 Task: In the Contact  ArianaAllen91@Outlook.com, schedule and save the meeting with title: 'Collaborative Discussion', Select date: '23 August, 2023', select start time: 10:30:AM. Add location in person New York with meeting description: Kindly join this meeting to understand Product Demo and Service Presentation.. Logged in from softage.1@softage.net
Action: Mouse moved to (86, 52)
Screenshot: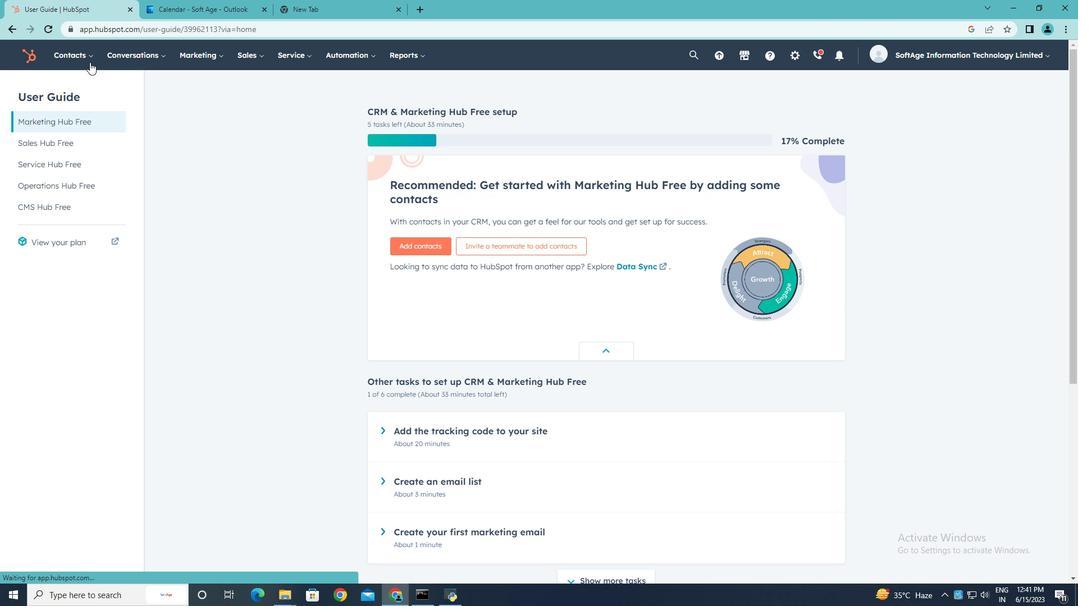 
Action: Mouse pressed left at (86, 52)
Screenshot: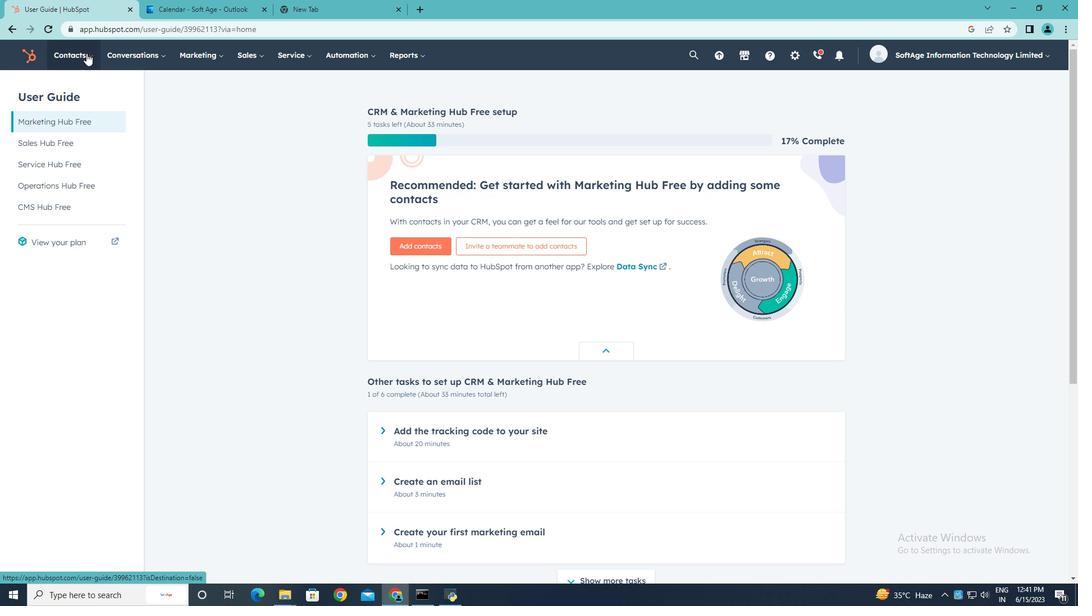 
Action: Mouse moved to (76, 89)
Screenshot: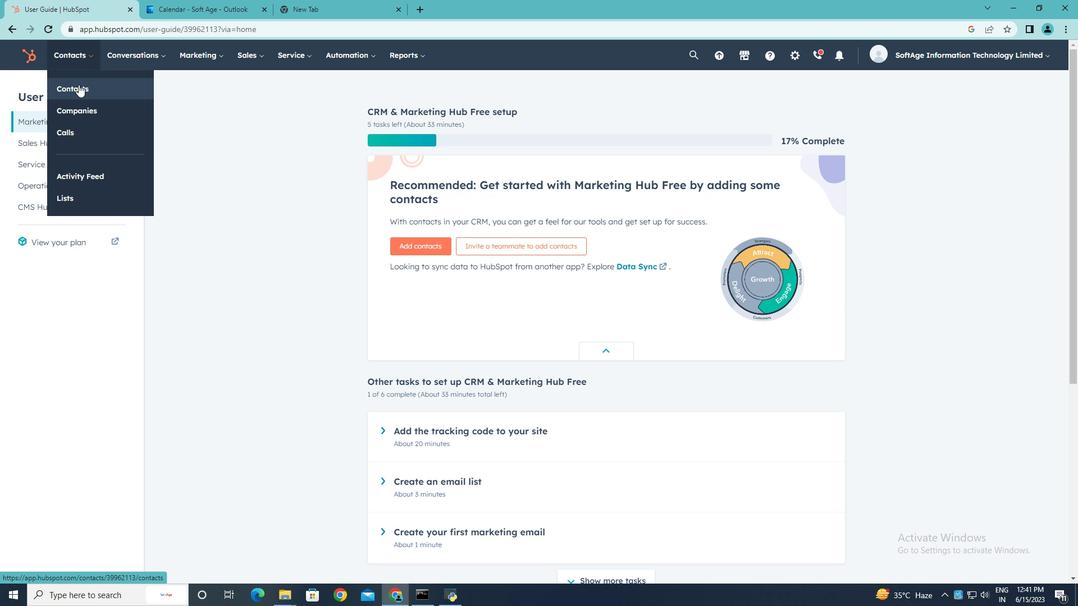 
Action: Mouse pressed left at (76, 89)
Screenshot: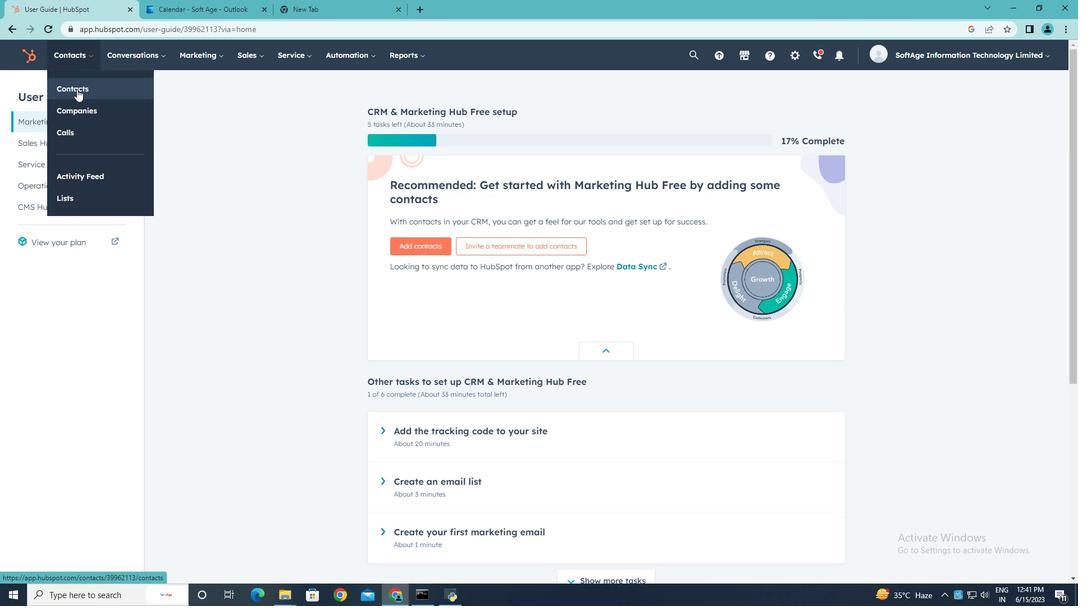 
Action: Mouse moved to (57, 176)
Screenshot: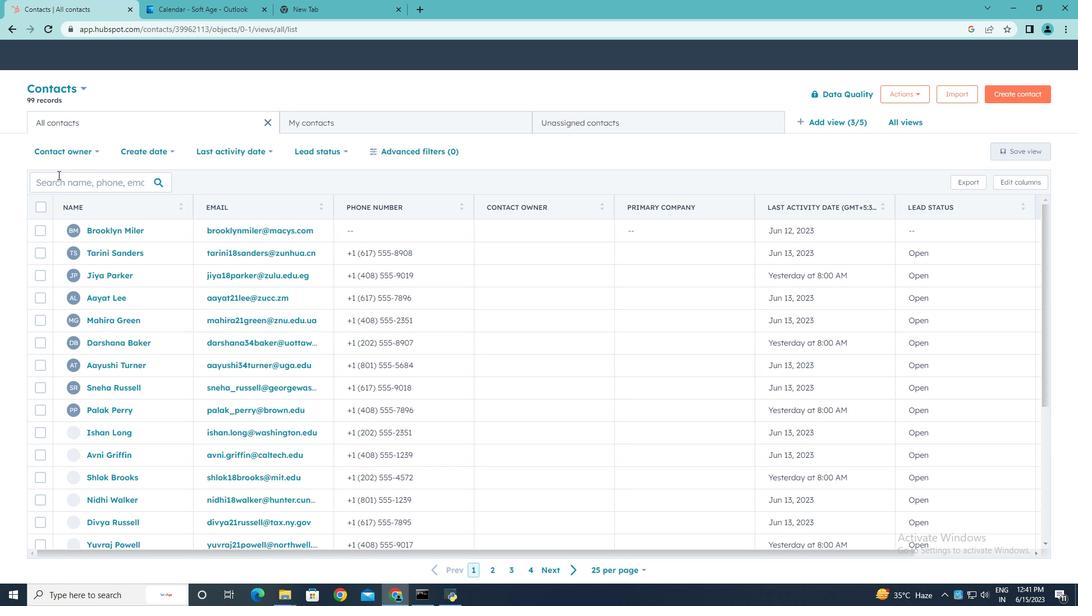 
Action: Mouse pressed left at (57, 176)
Screenshot: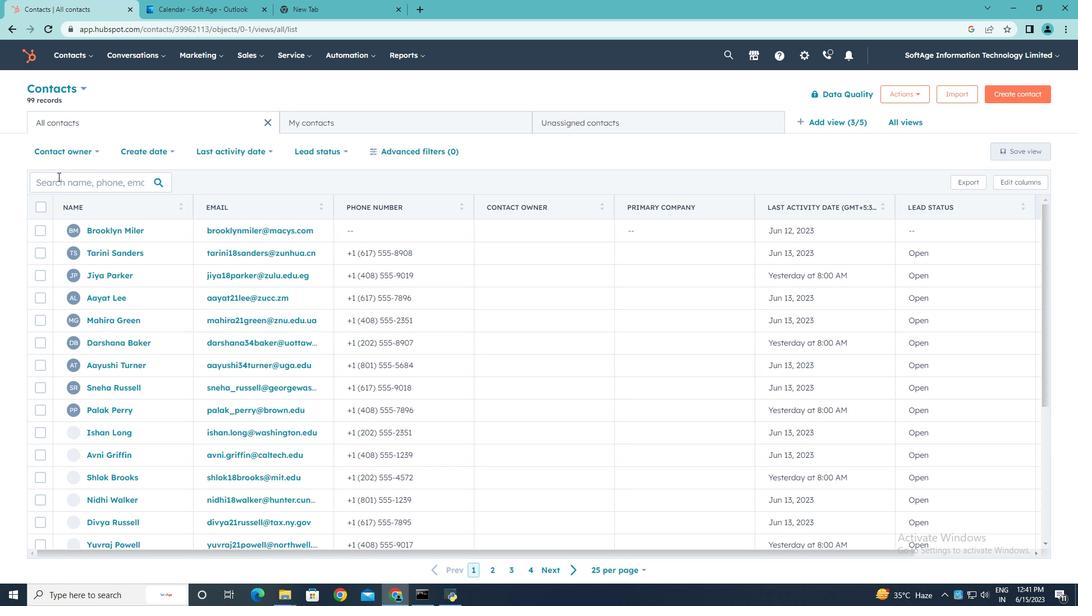 
Action: Key pressed <Key.shift>Ariana<Key.shift>Allen
Screenshot: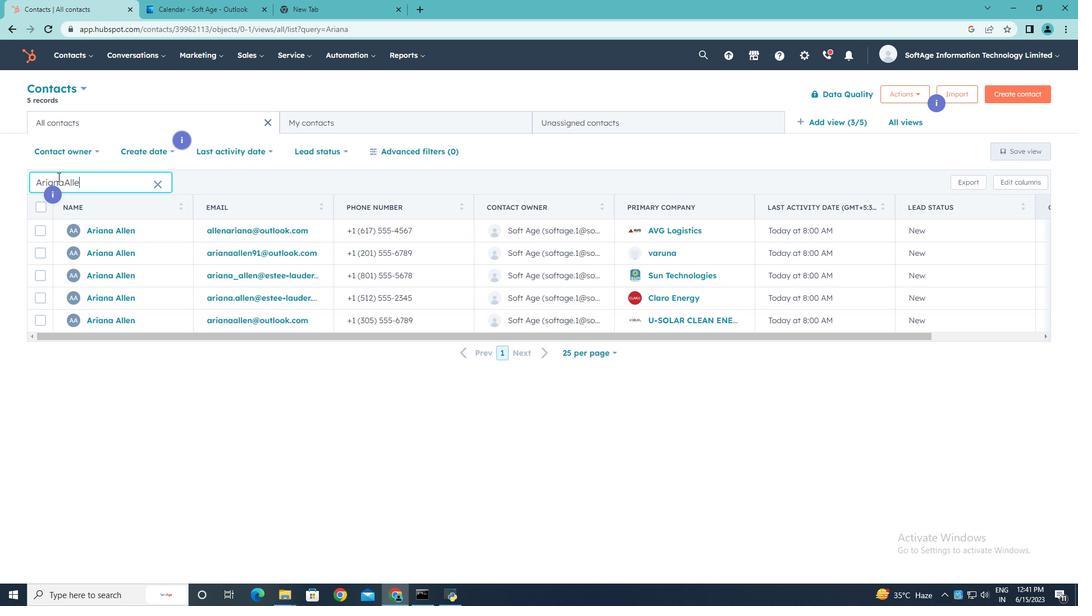 
Action: Mouse moved to (226, 185)
Screenshot: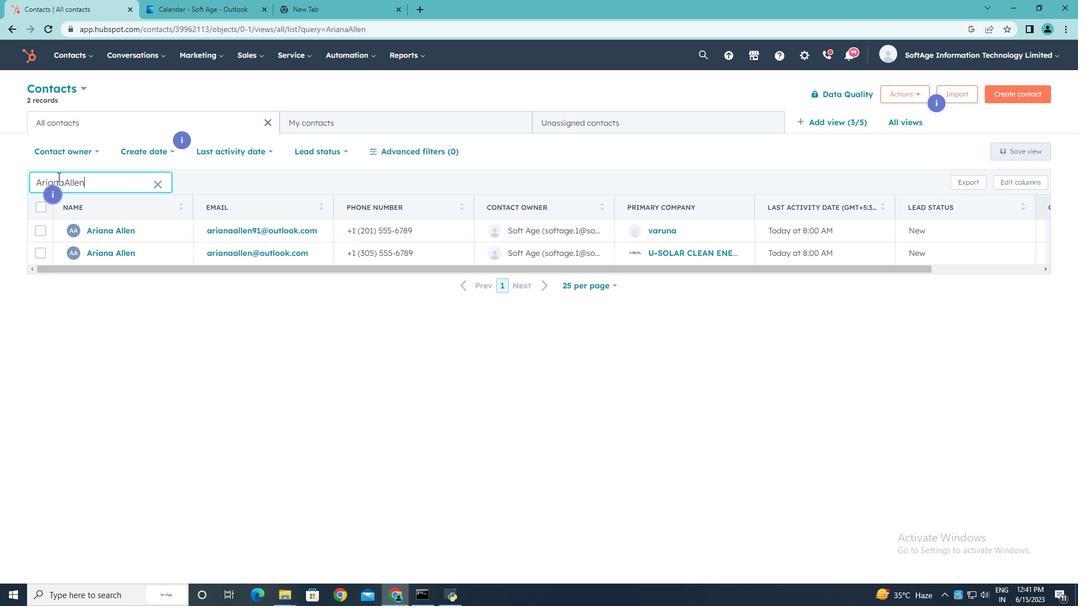 
Action: Key pressed 91<Key.shift>@<Key.shift>Outlook.com
Screenshot: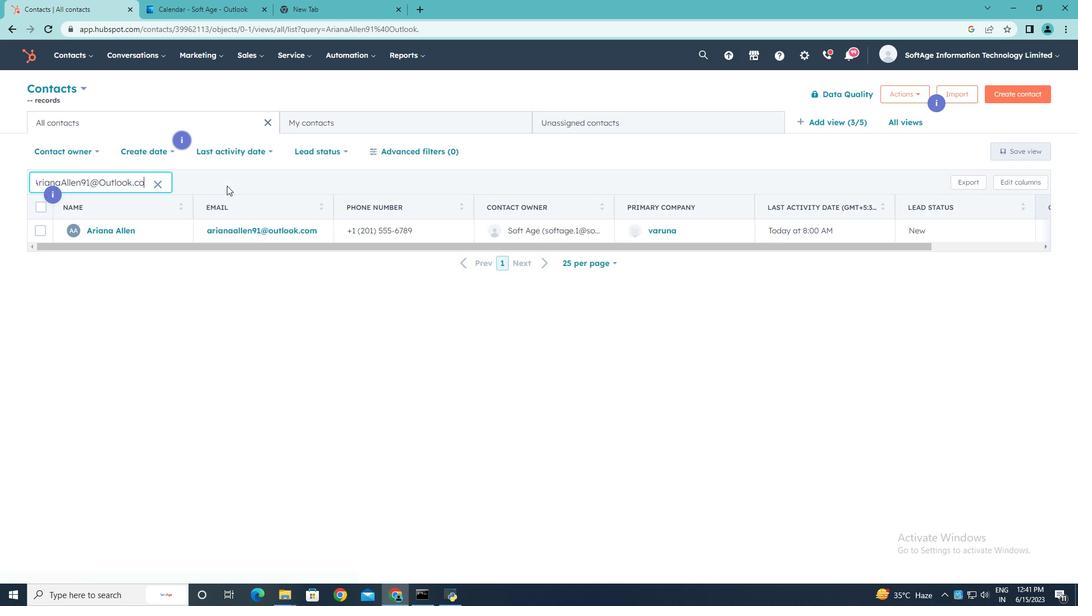 
Action: Mouse moved to (125, 226)
Screenshot: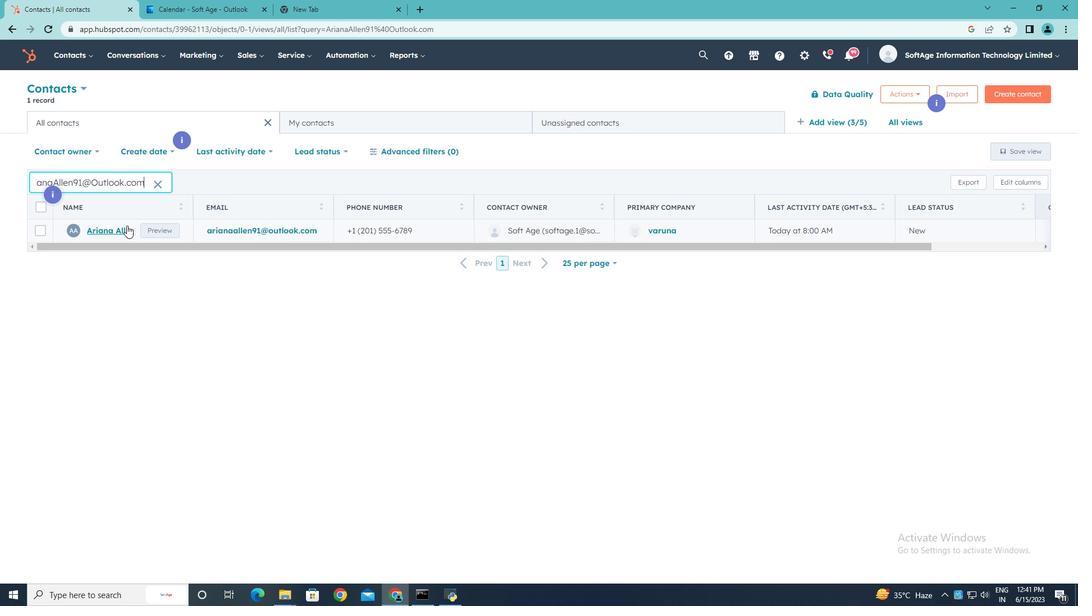 
Action: Mouse pressed left at (125, 226)
Screenshot: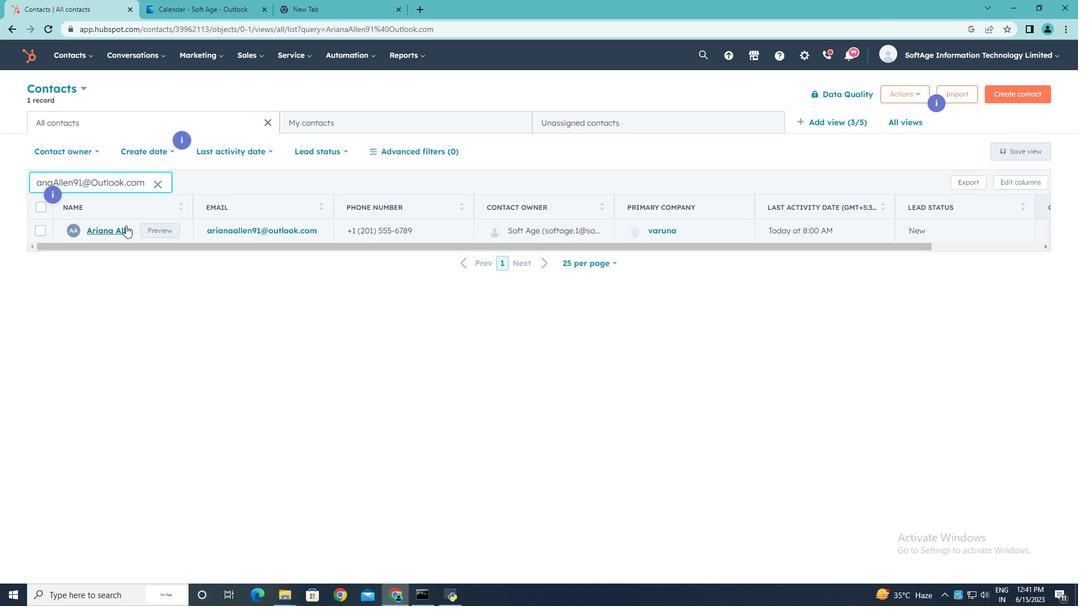 
Action: Mouse moved to (179, 186)
Screenshot: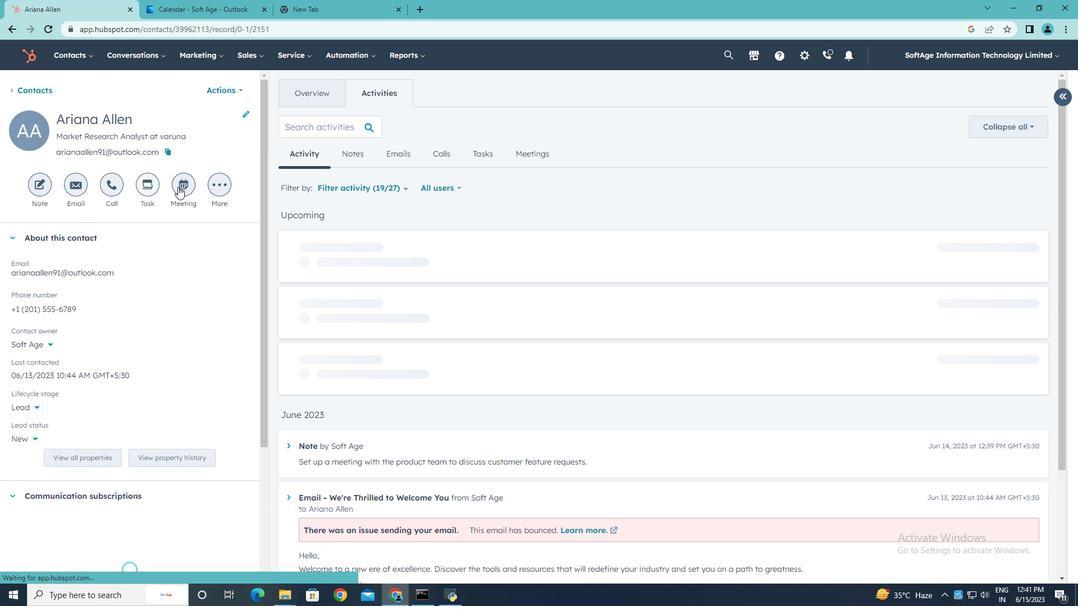 
Action: Mouse pressed left at (179, 186)
Screenshot: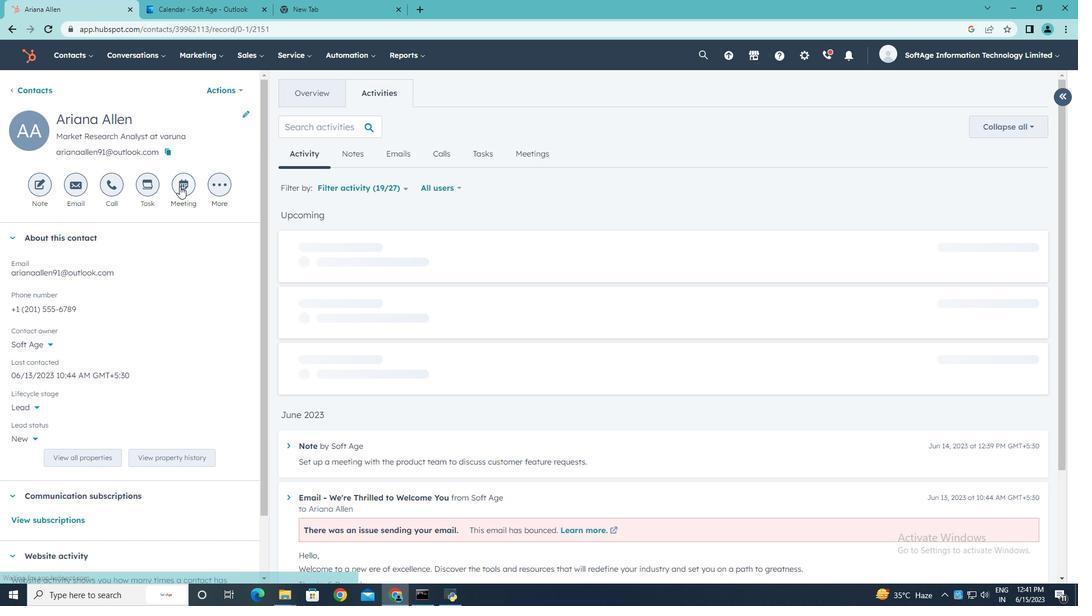 
Action: Key pressed <Key.shift>Collaborative<Key.space><Key.shift>Discussion.
Screenshot: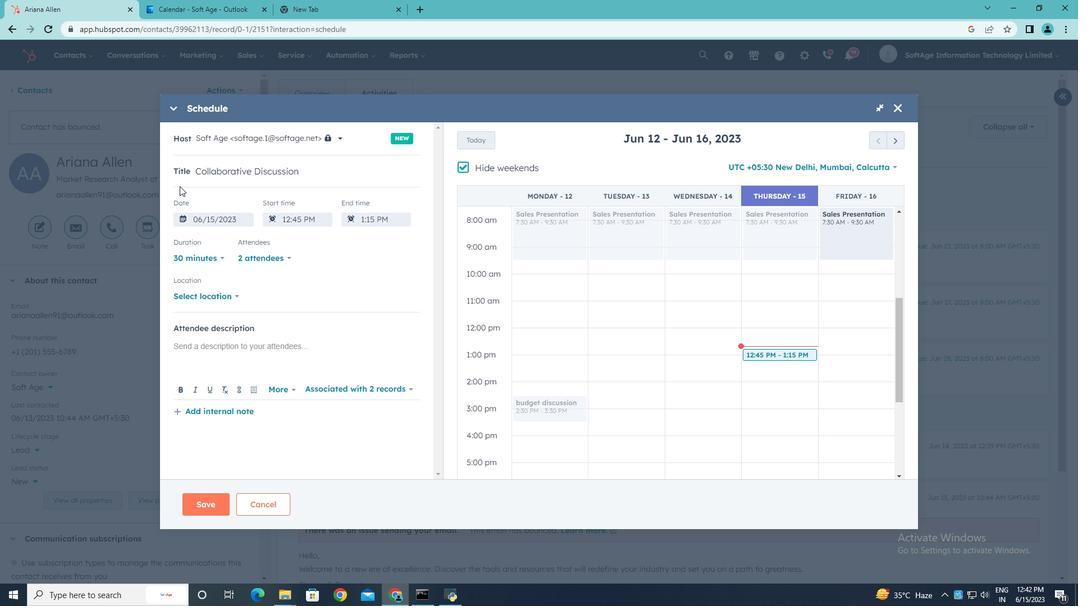 
Action: Mouse moved to (463, 166)
Screenshot: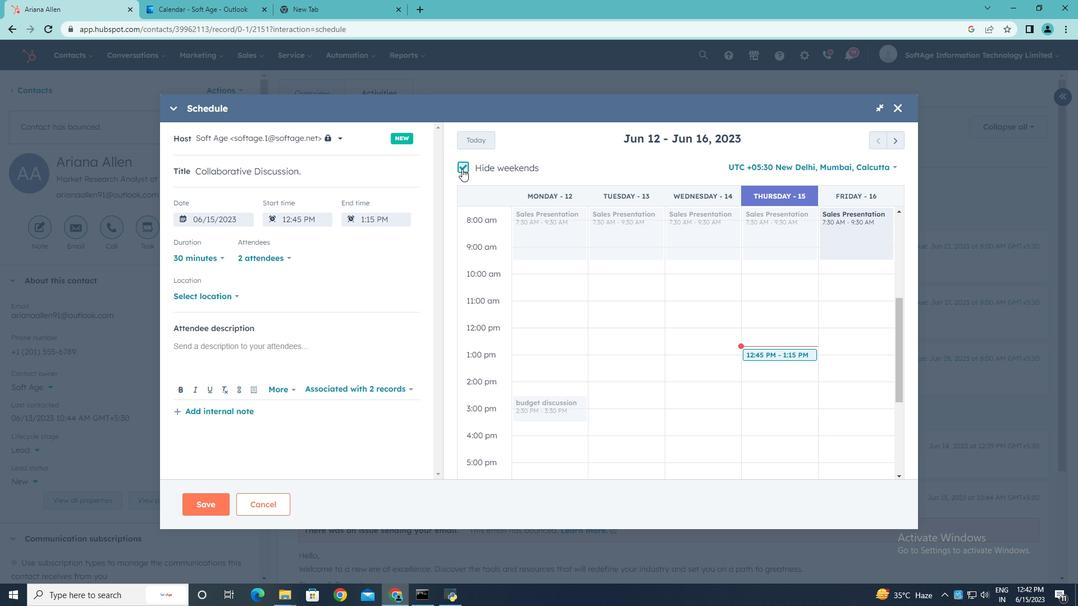 
Action: Mouse pressed left at (463, 166)
Screenshot: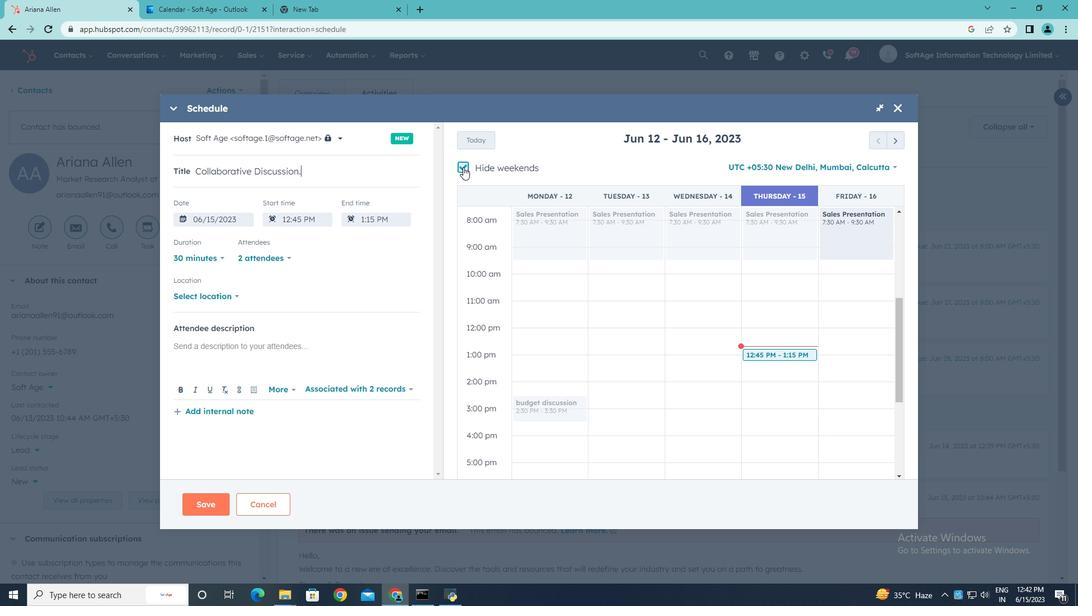 
Action: Mouse moved to (898, 141)
Screenshot: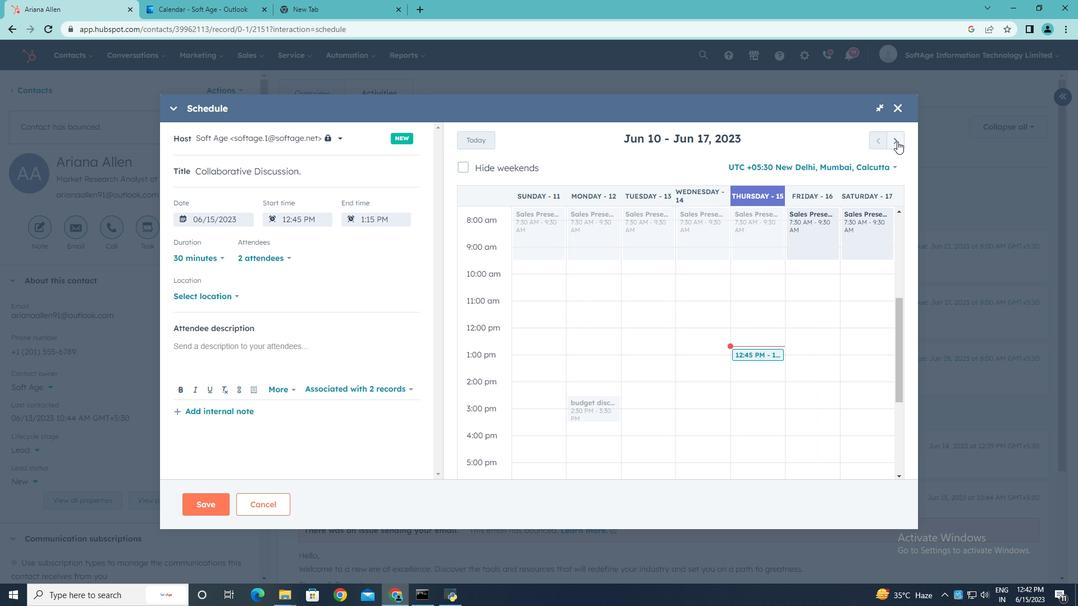 
Action: Mouse pressed left at (898, 141)
Screenshot: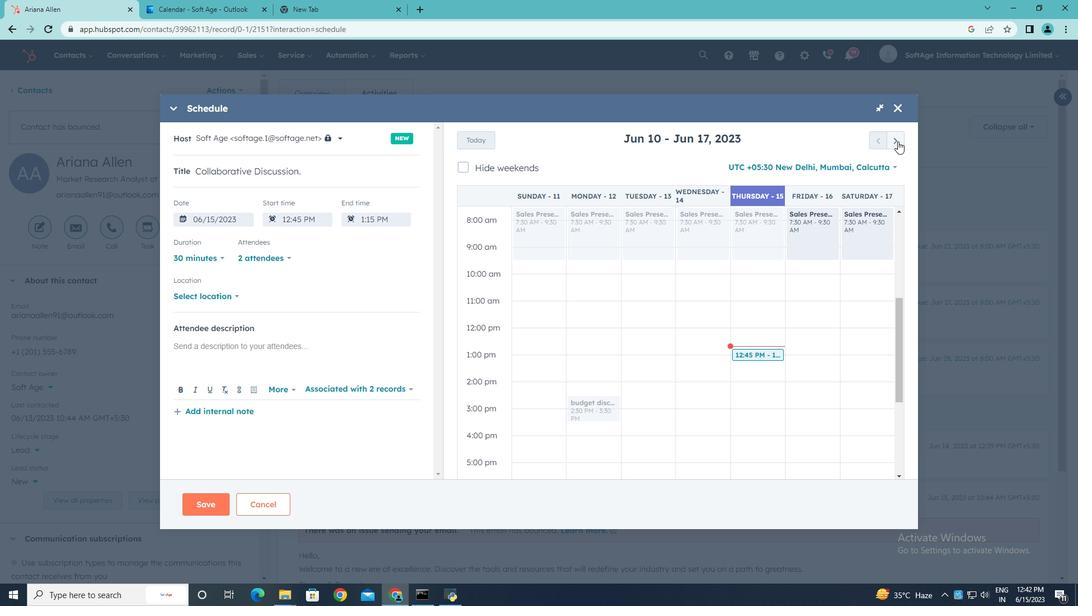 
Action: Mouse pressed left at (898, 141)
Screenshot: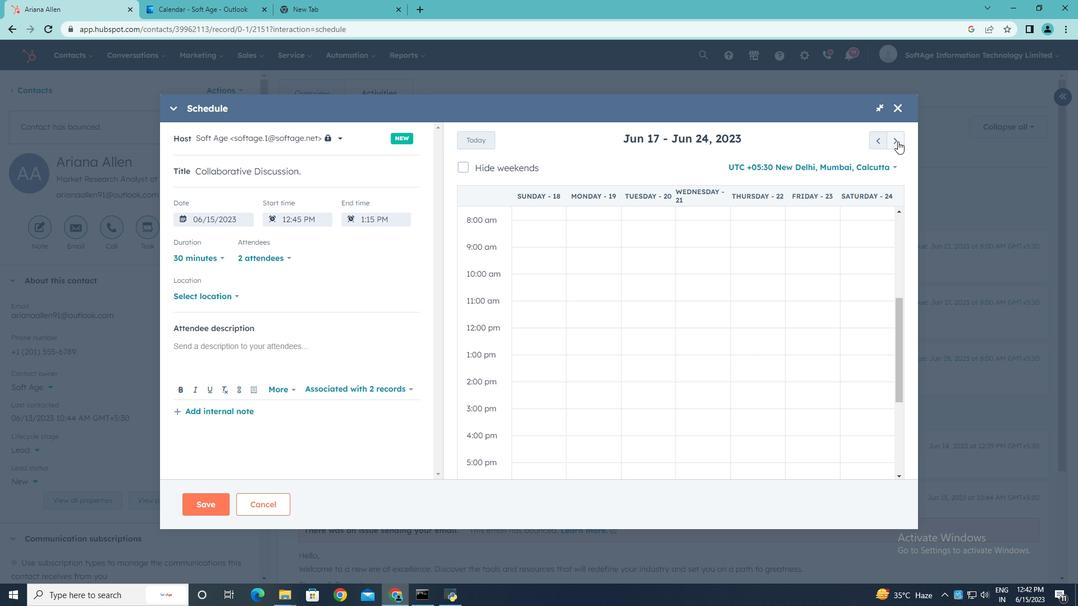 
Action: Mouse pressed left at (898, 141)
Screenshot: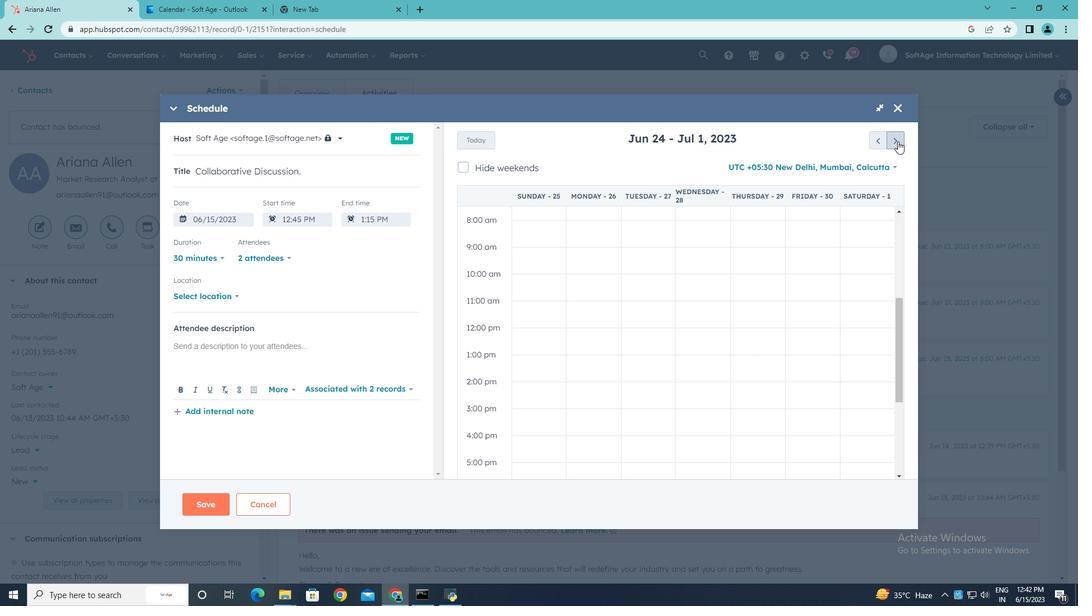 
Action: Mouse pressed left at (898, 141)
Screenshot: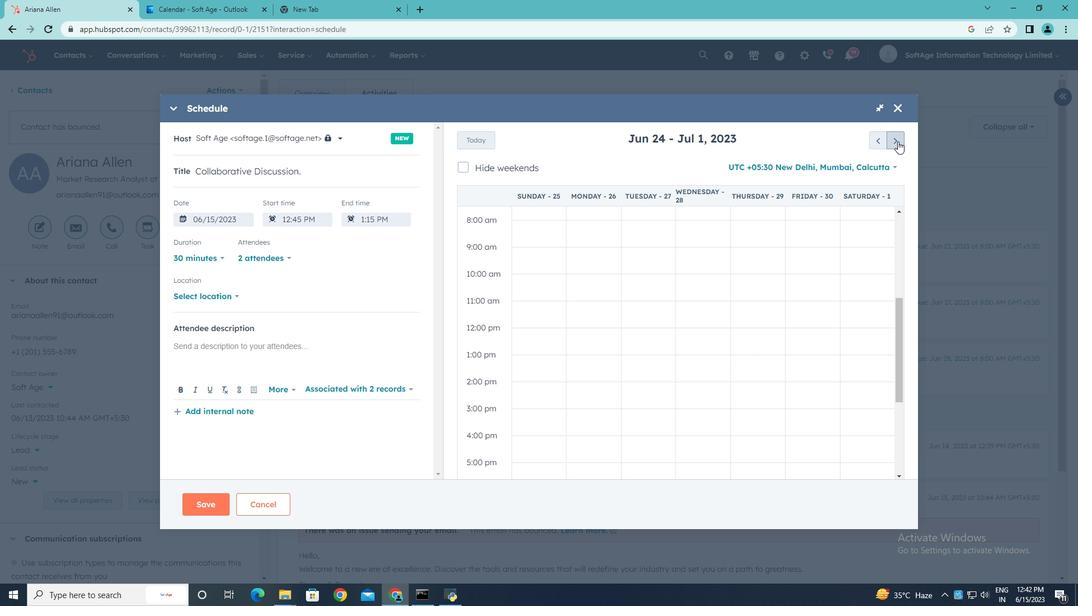 
Action: Mouse pressed left at (898, 141)
Screenshot: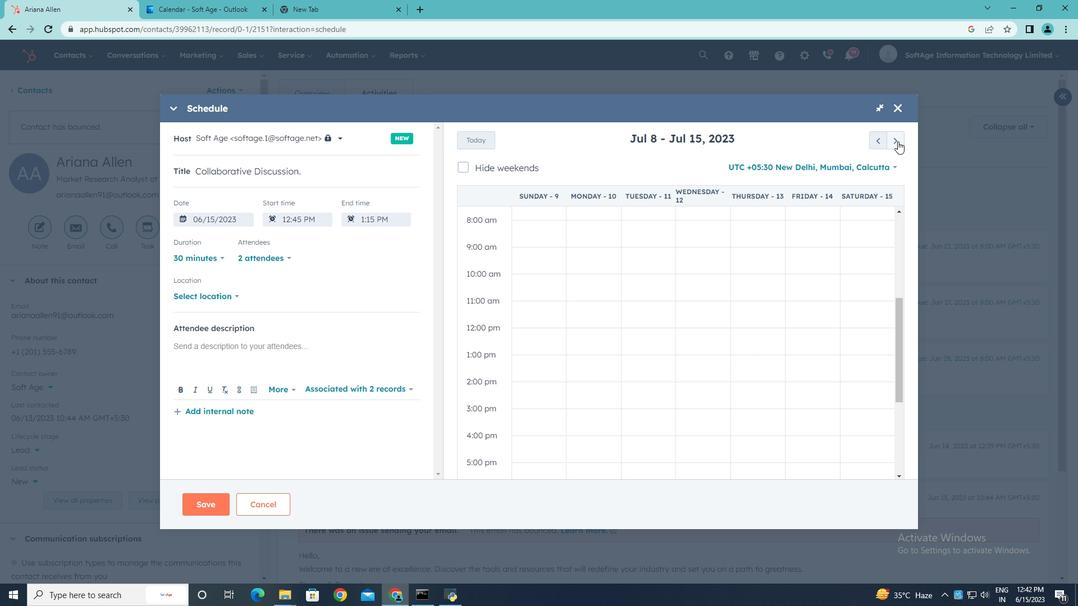 
Action: Mouse pressed left at (898, 141)
Screenshot: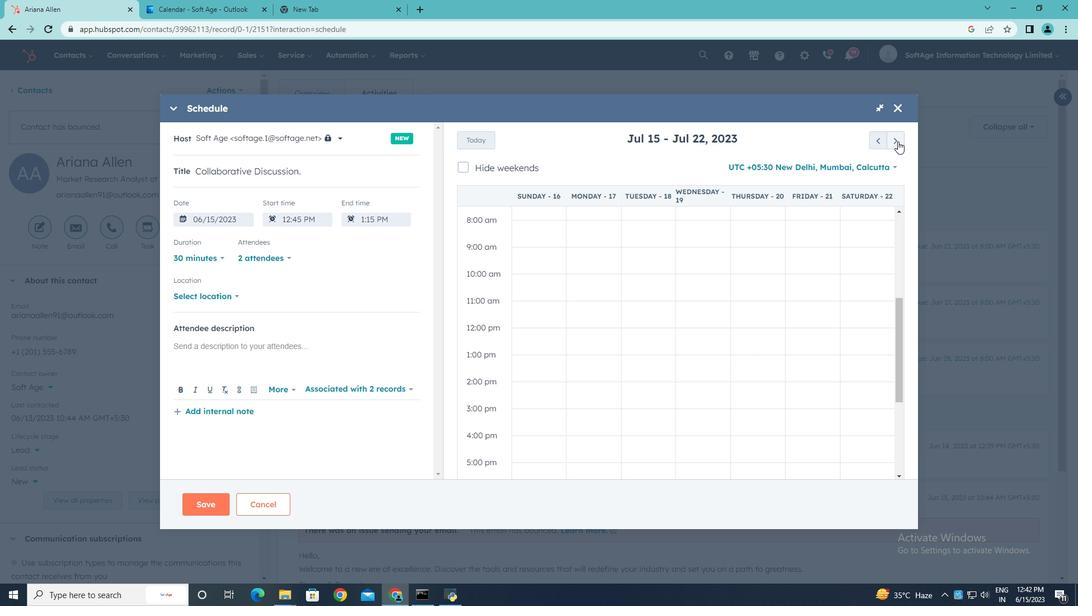 
Action: Mouse pressed left at (898, 141)
Screenshot: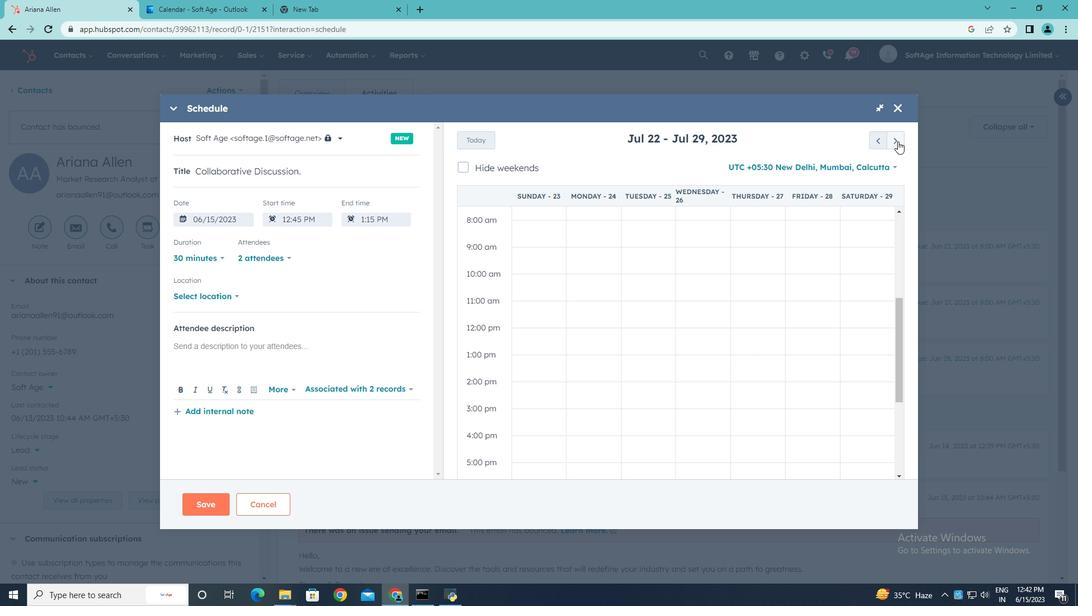 
Action: Mouse pressed left at (898, 141)
Screenshot: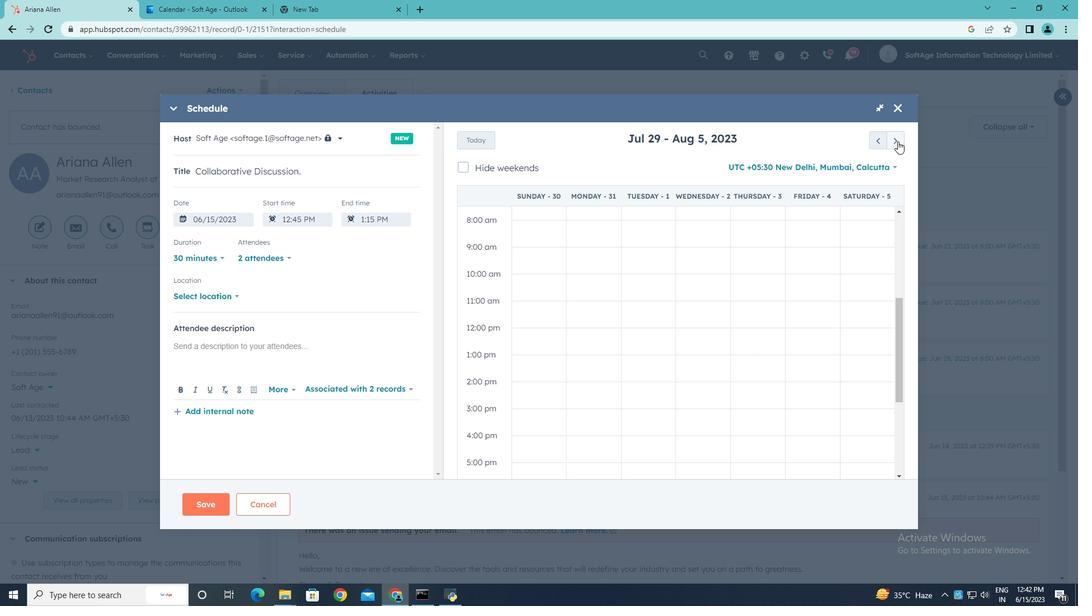 
Action: Mouse pressed left at (898, 141)
Screenshot: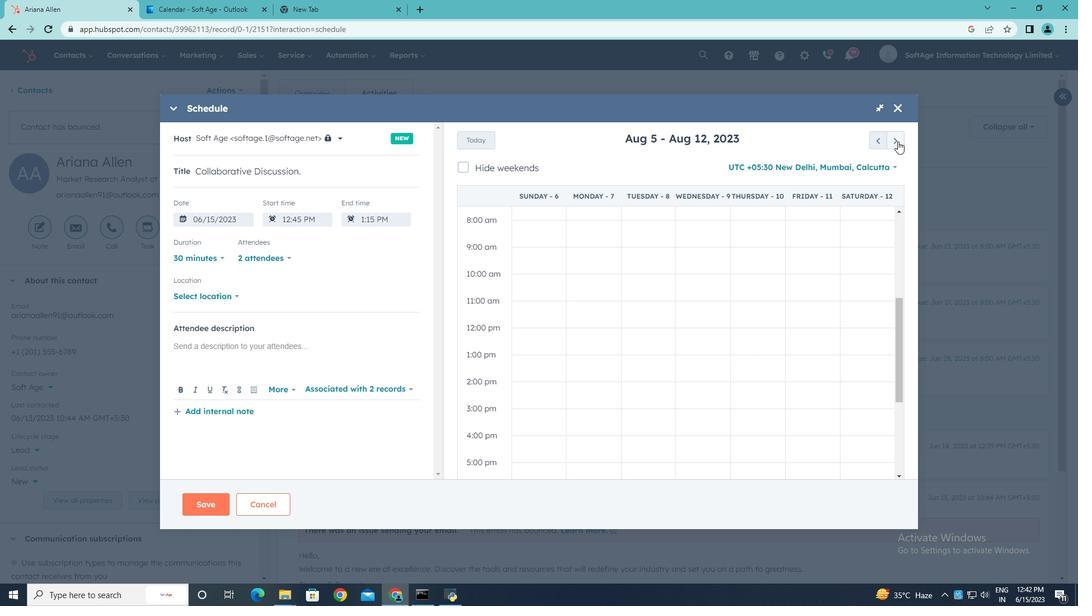 
Action: Mouse pressed left at (898, 141)
Screenshot: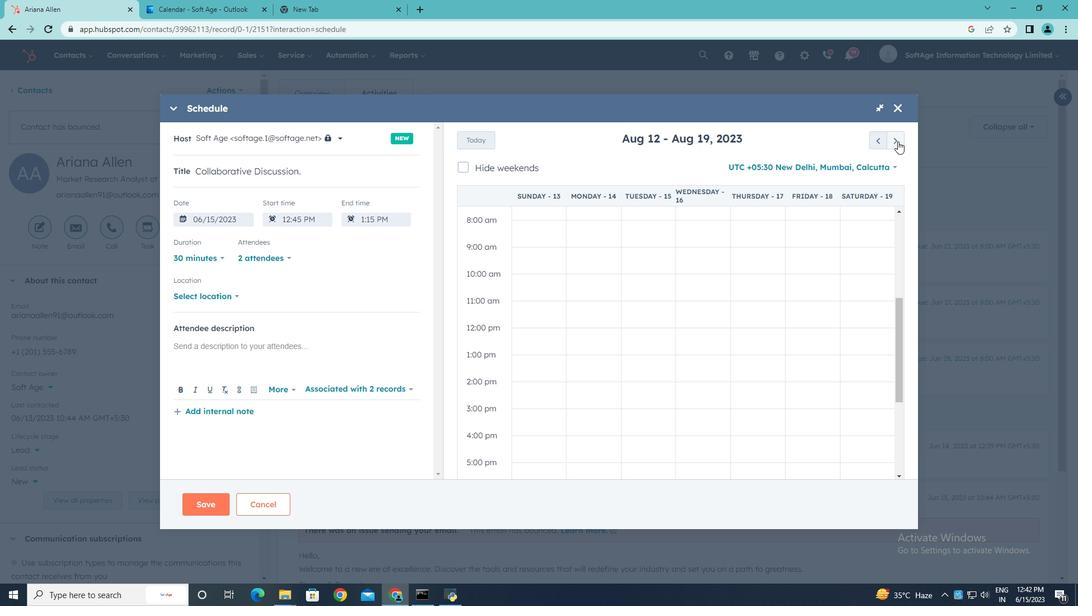 
Action: Mouse moved to (703, 295)
Screenshot: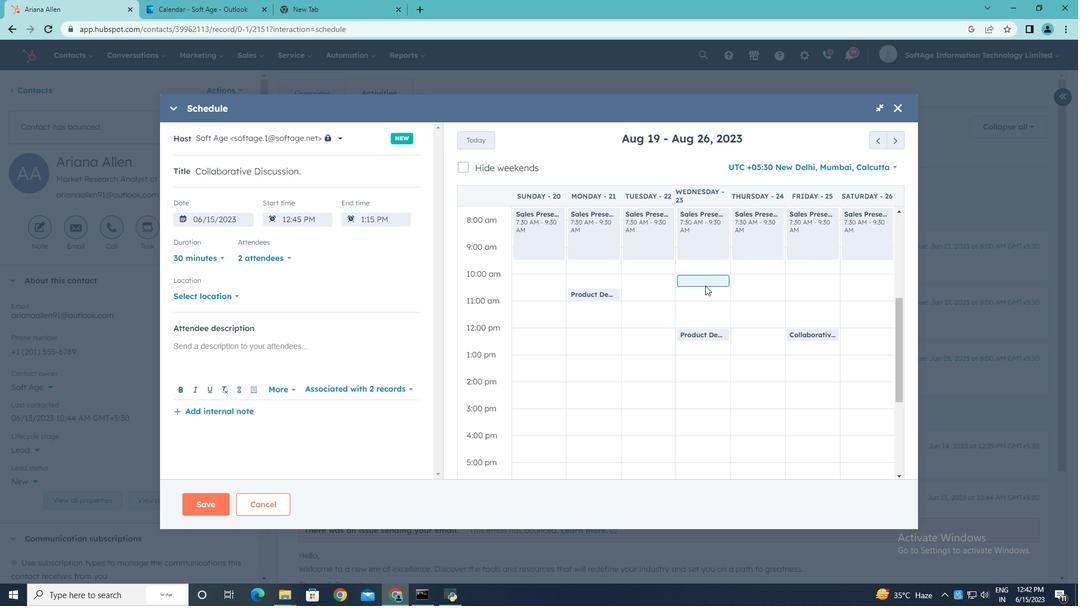 
Action: Mouse pressed left at (703, 295)
Screenshot: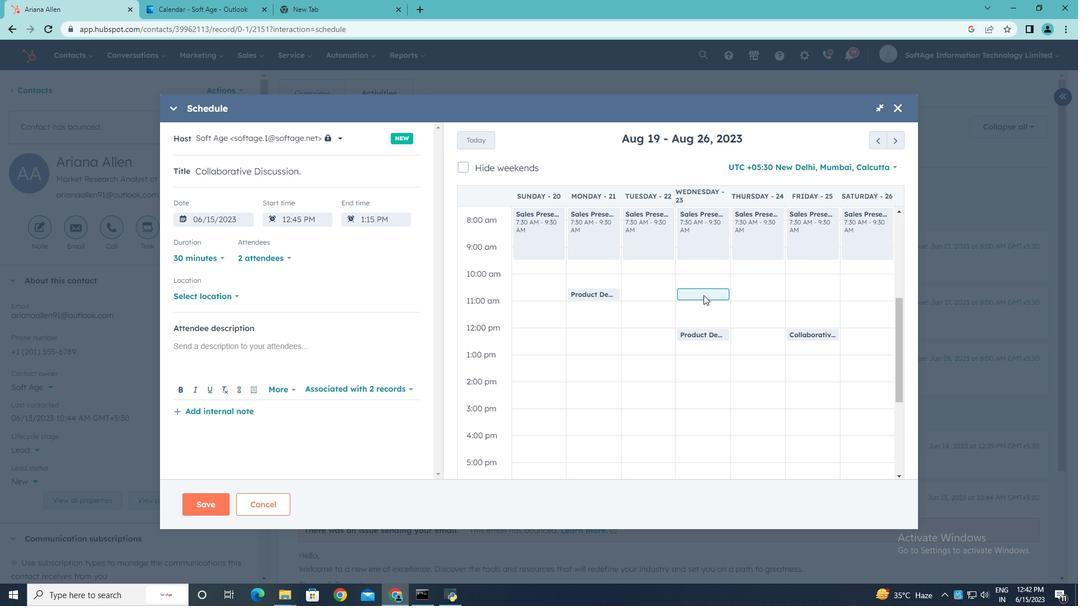 
Action: Mouse moved to (235, 295)
Screenshot: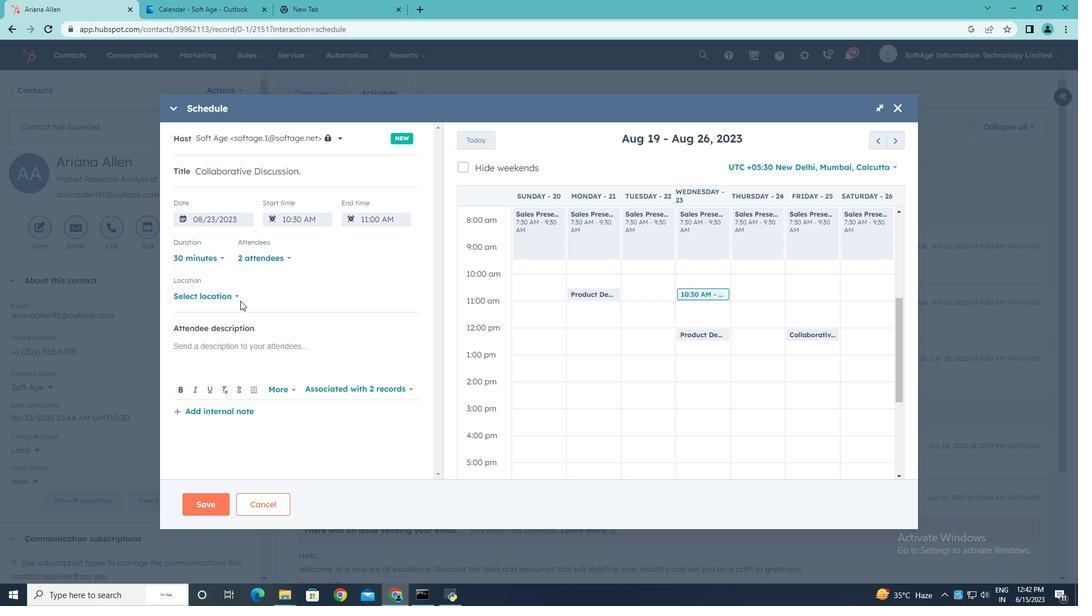 
Action: Mouse pressed left at (235, 295)
Screenshot: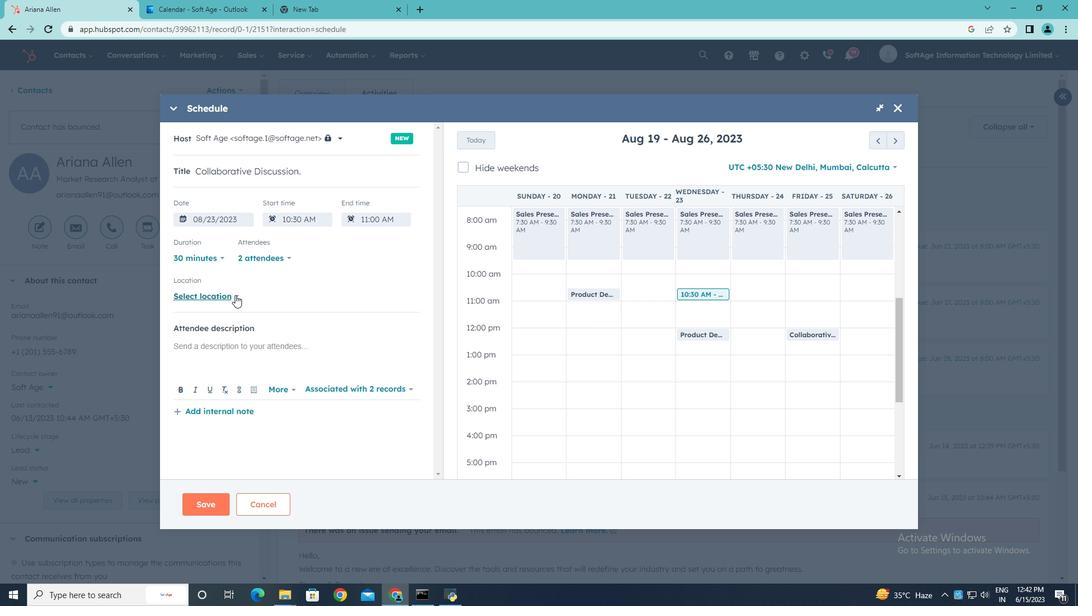 
Action: Mouse moved to (276, 291)
Screenshot: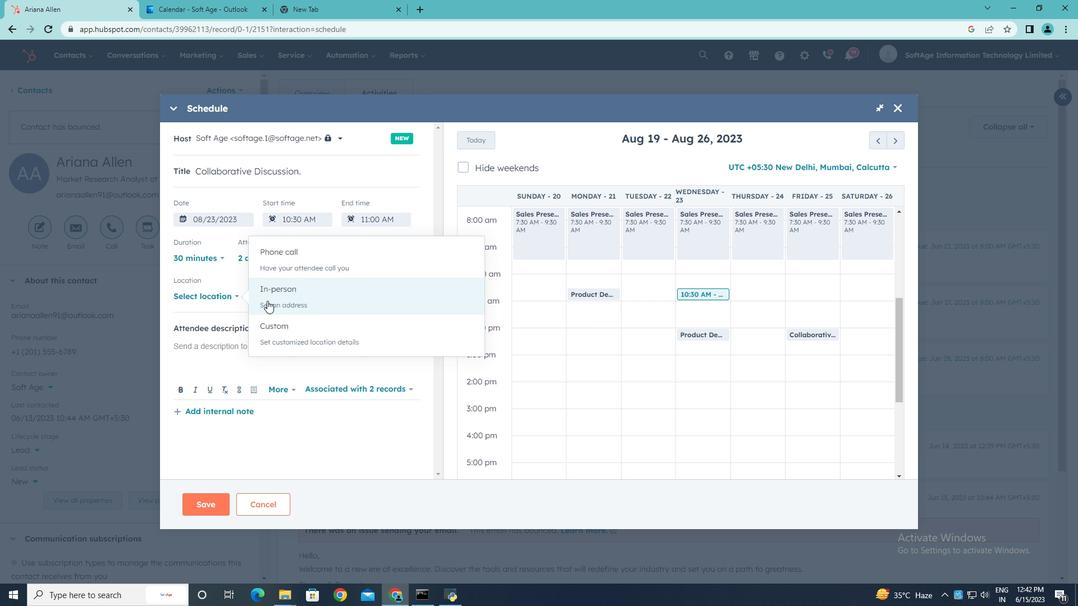 
Action: Mouse pressed left at (276, 291)
Screenshot: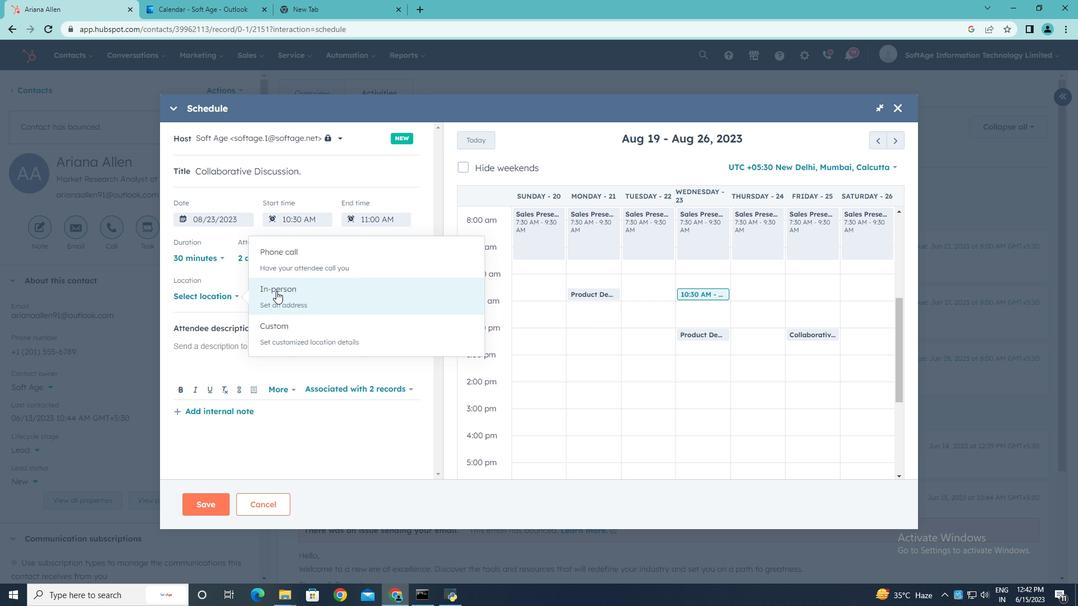 
Action: Mouse pressed left at (276, 291)
Screenshot: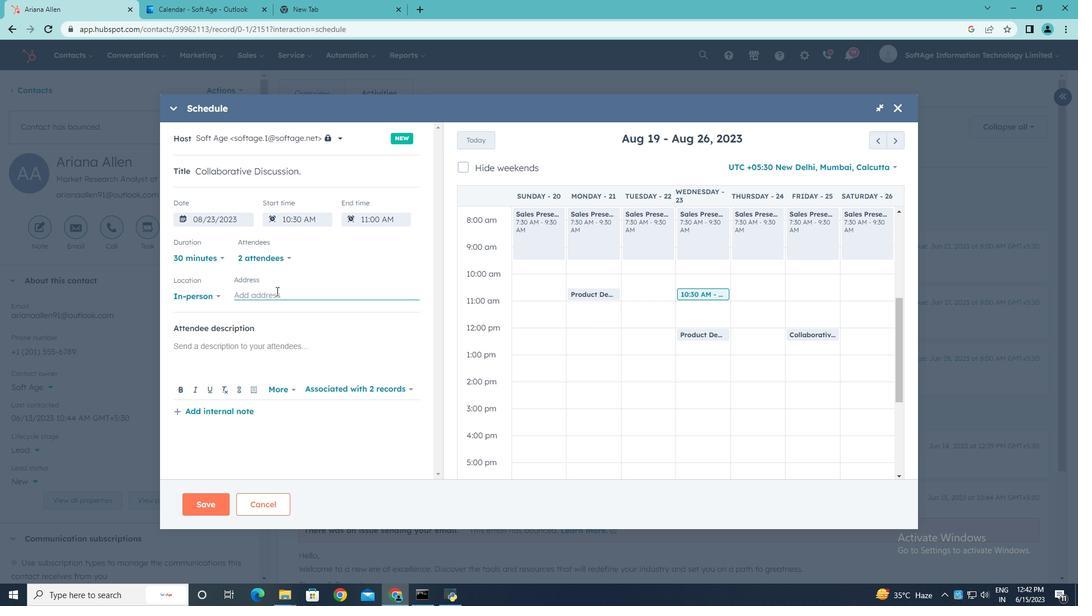 
Action: Key pressed <Key.shift>New<Key.space><Key.shift>York
Screenshot: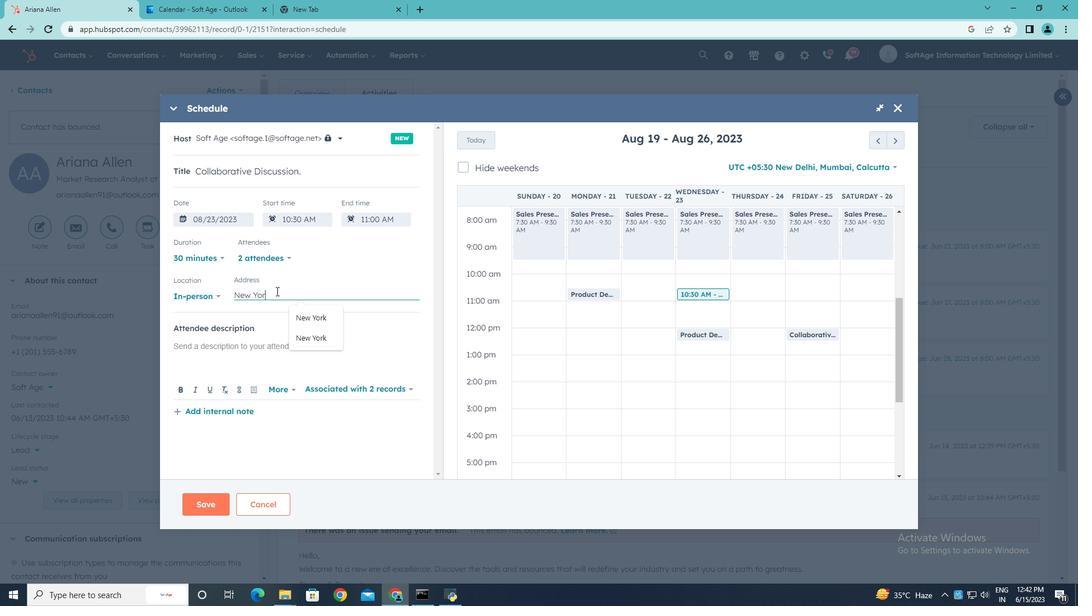 
Action: Mouse moved to (240, 347)
Screenshot: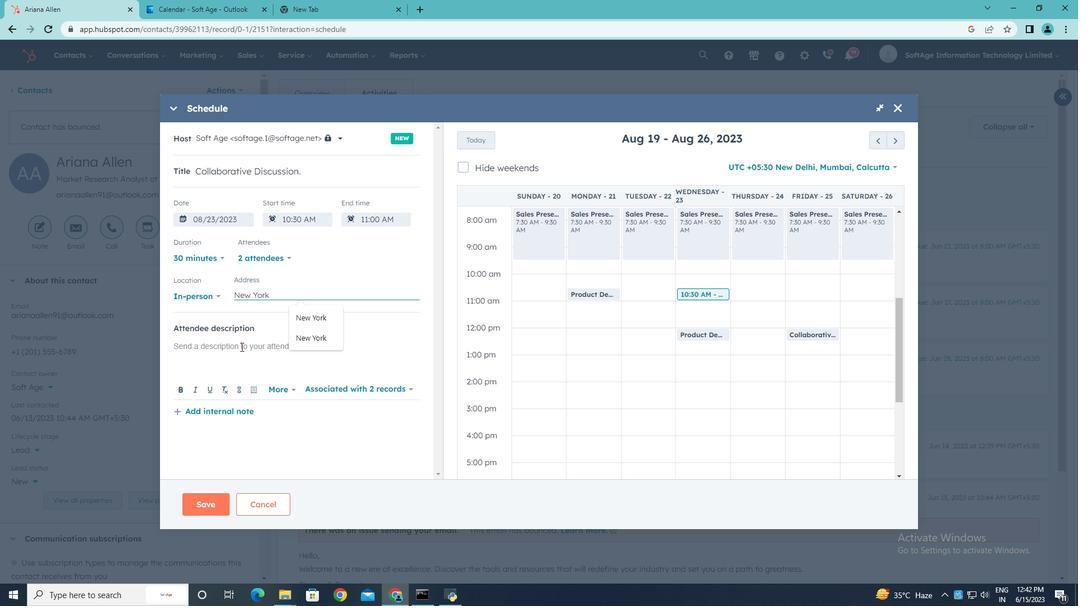 
Action: Mouse pressed left at (240, 347)
Screenshot: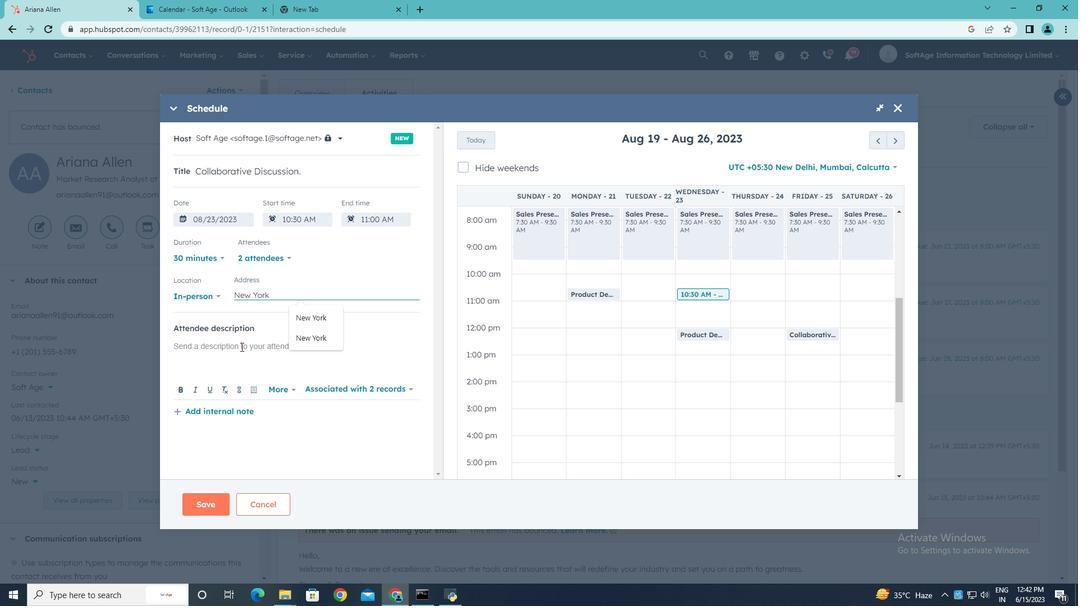 
Action: Key pressed <Key.shift>Kindly<Key.space>join<Key.space>this<Key.space>meeting<Key.space>to<Key.space>understand<Key.space><Key.shift>Product<Key.space><Key.shift>Demo<Key.space>and<Key.space><Key.shift>Service<Key.space><Key.shift>Present<Key.backspace>a<Key.backspace>tation..
Screenshot: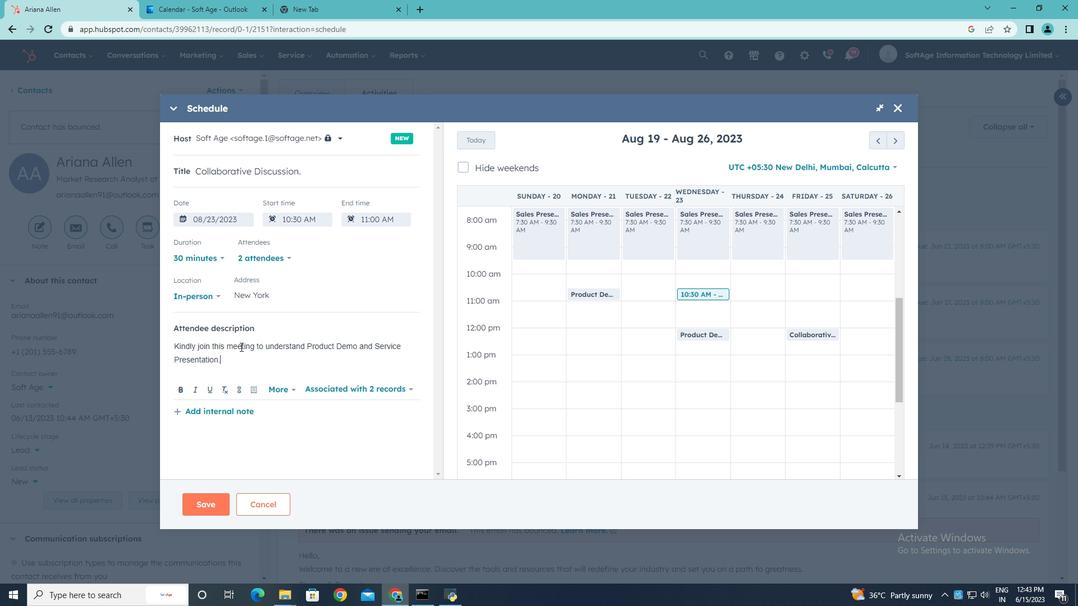 
Action: Mouse moved to (206, 498)
Screenshot: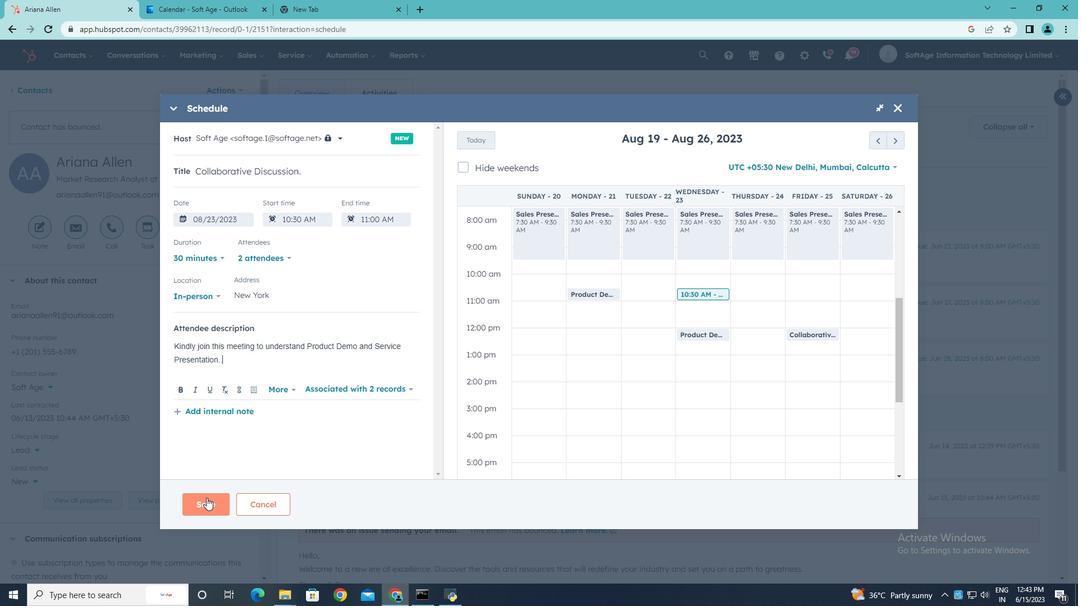 
Action: Mouse pressed left at (206, 498)
Screenshot: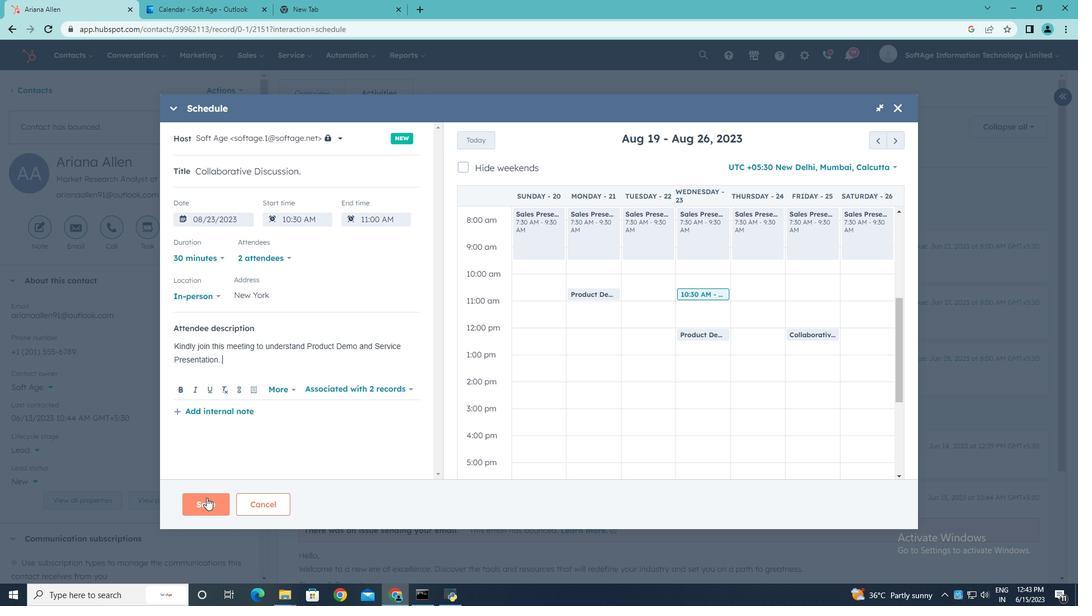 
